 Task: Add a dependency to the task Integrate a new online platform for online writing services , the existing task  Create a new online platform for online cooking classes in the project CommPlan
Action: Mouse moved to (62, 408)
Screenshot: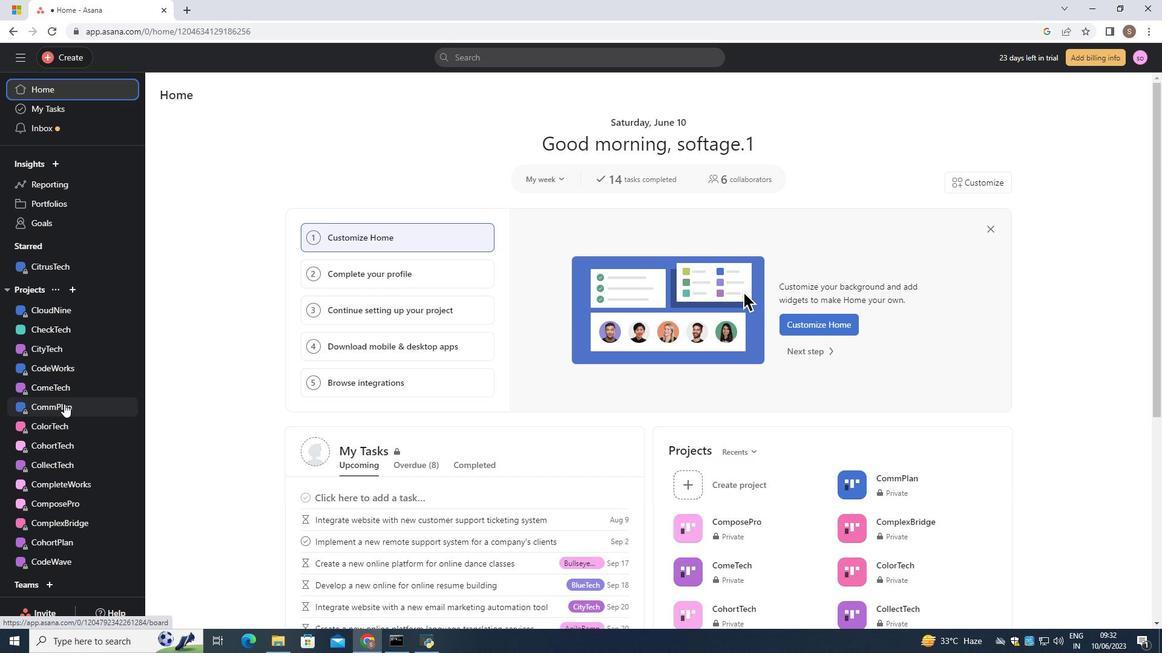 
Action: Mouse pressed left at (62, 408)
Screenshot: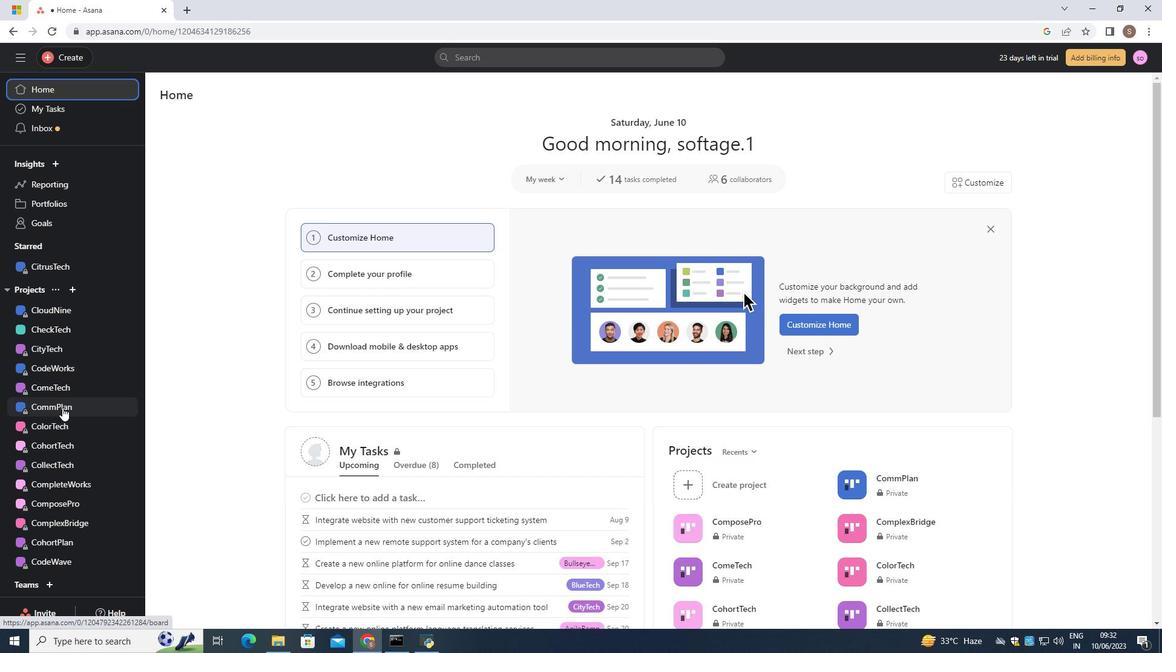 
Action: Mouse moved to (842, 211)
Screenshot: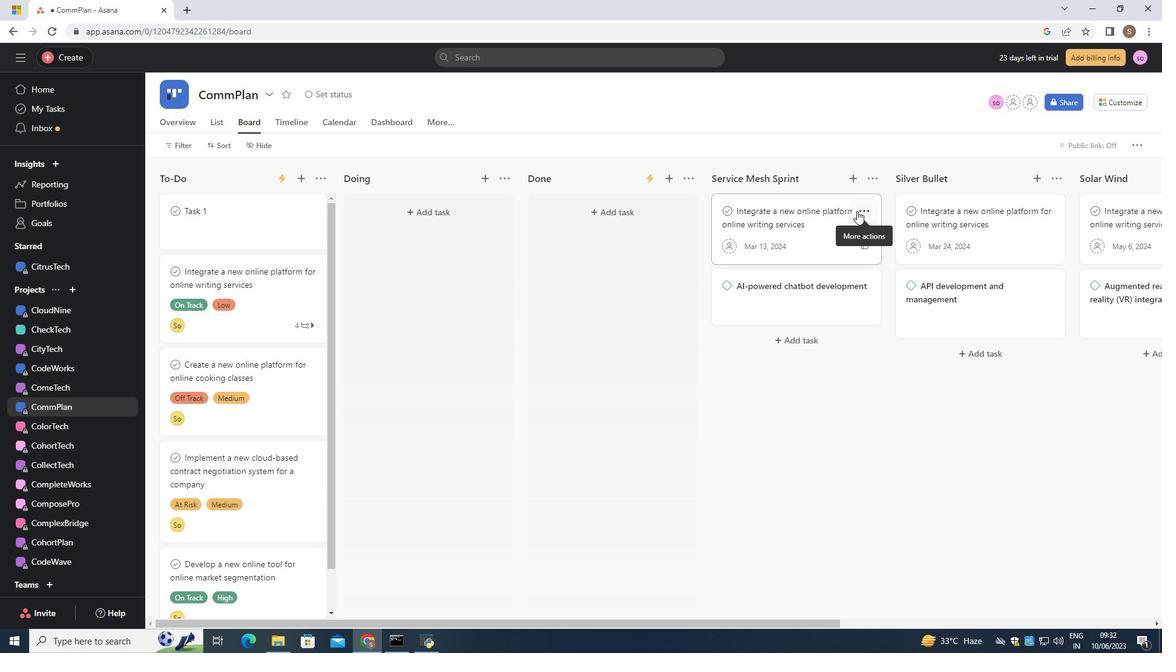 
Action: Mouse pressed left at (842, 211)
Screenshot: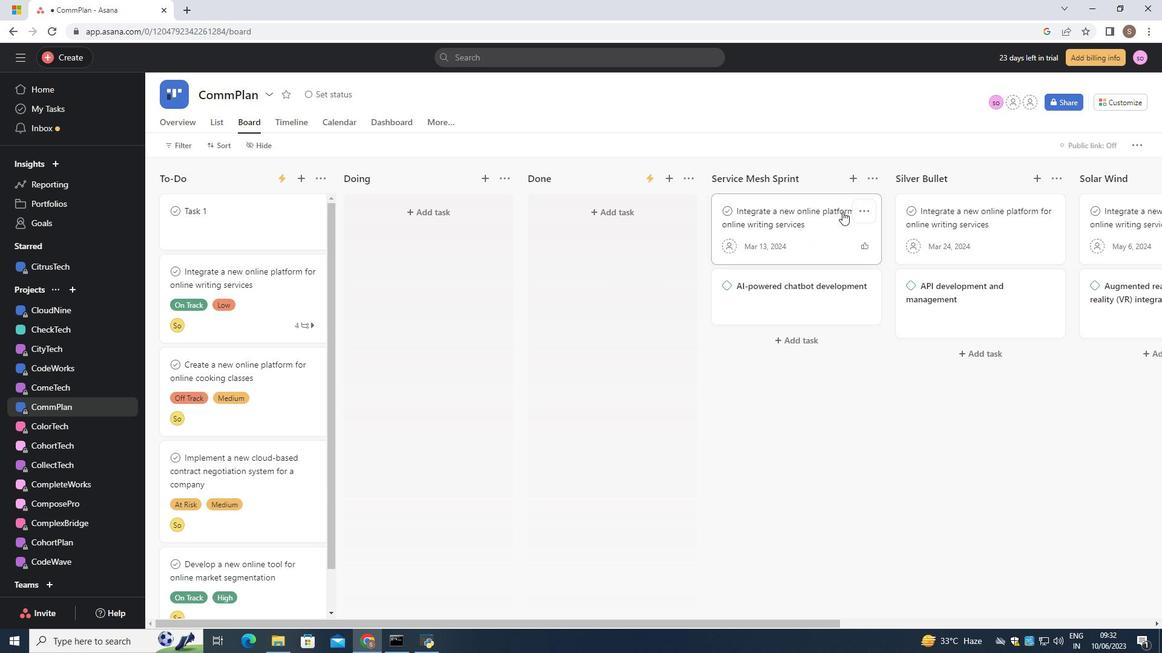 
Action: Mouse moved to (861, 353)
Screenshot: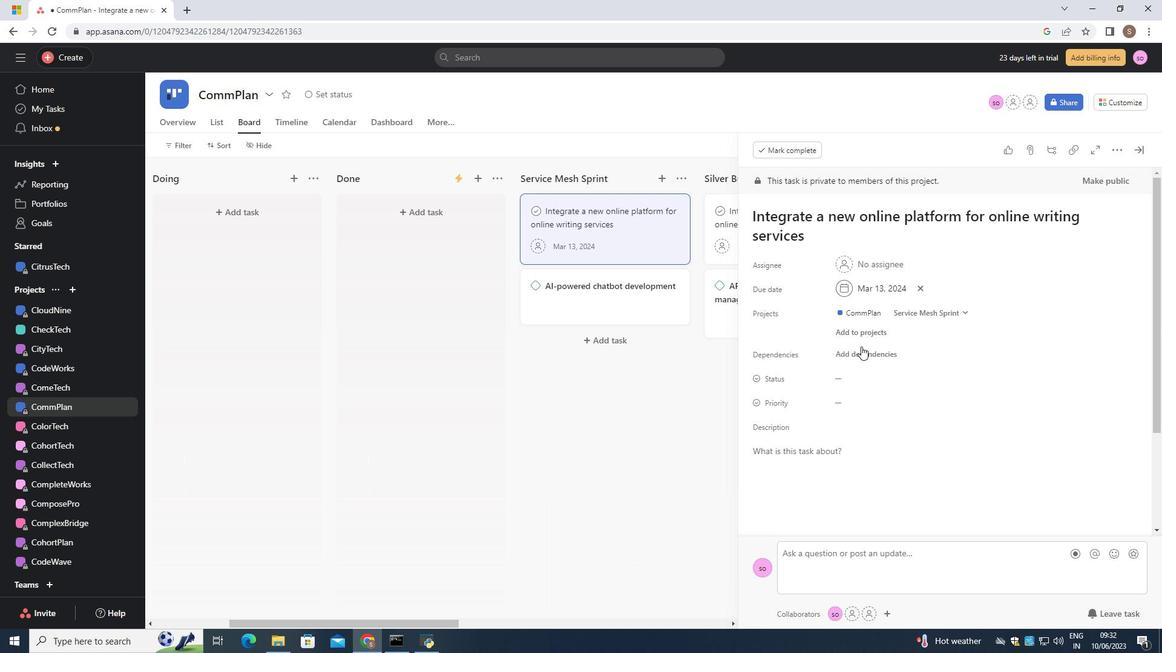 
Action: Mouse pressed left at (861, 353)
Screenshot: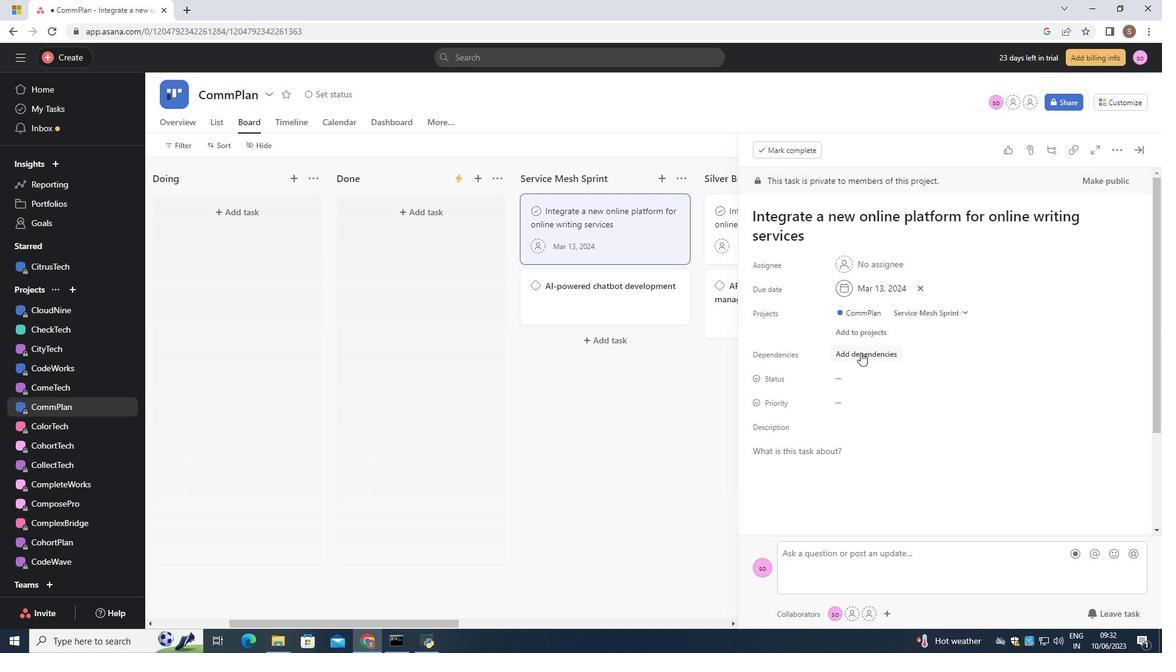 
Action: Key pressed <Key.shift>Create<Key.space>a<Key.space>new<Key.space>online<Key.space>platform<Key.space>for<Key.space>online<Key.space>cooking<Key.space>classes
Screenshot: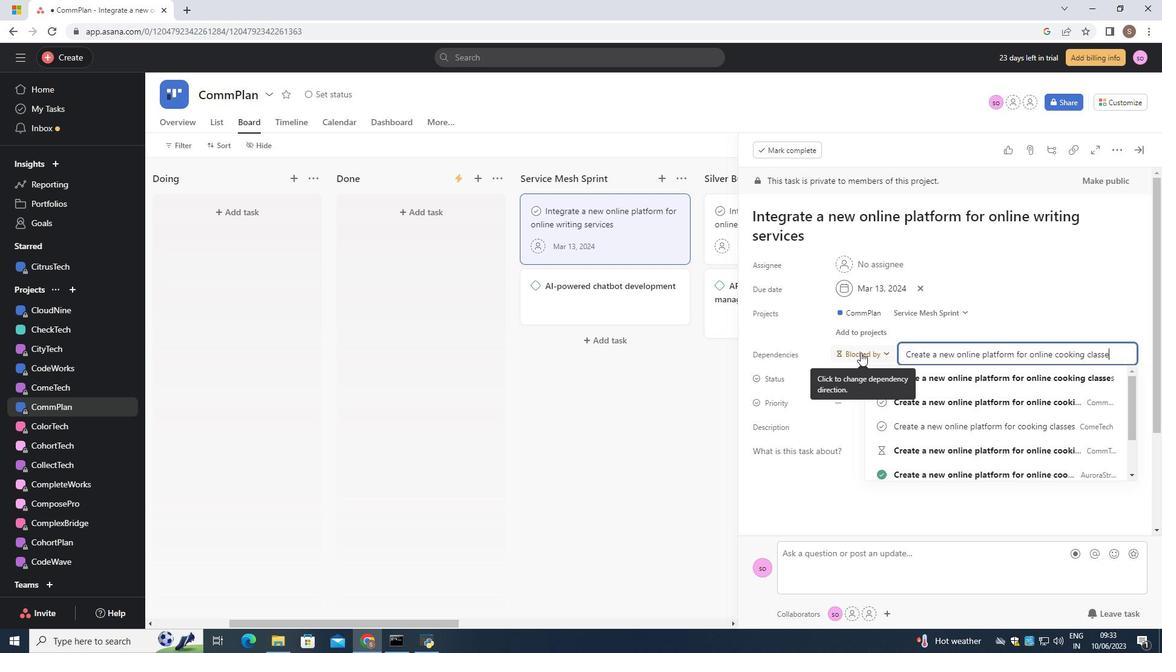 
Action: Mouse moved to (927, 376)
Screenshot: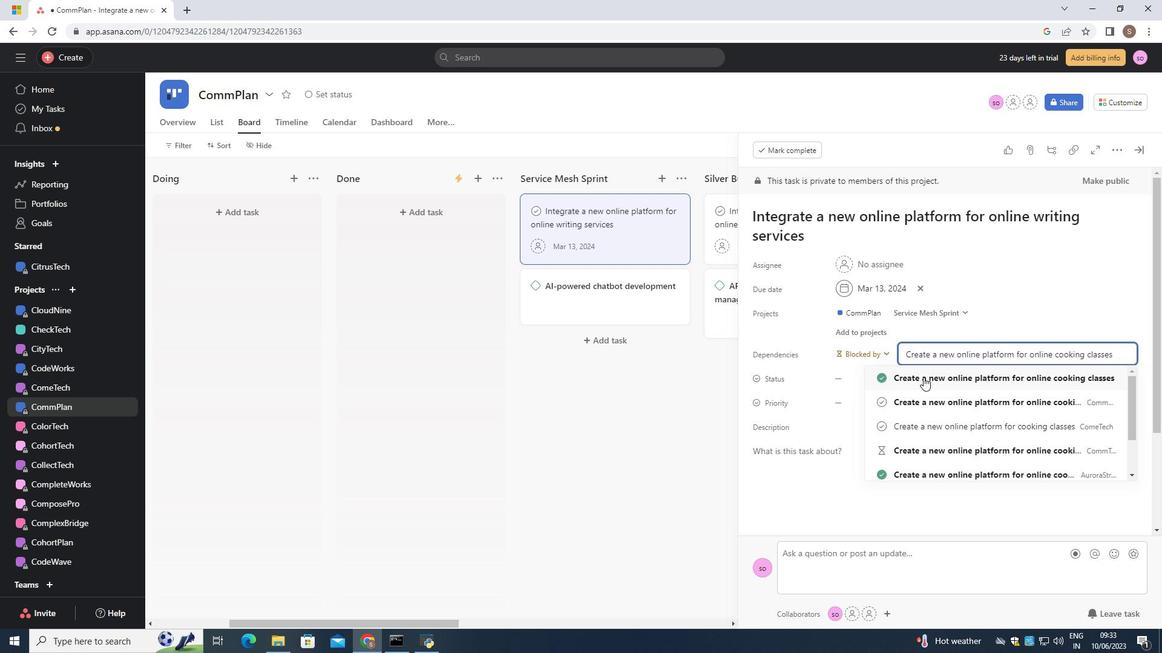 
Action: Mouse pressed left at (927, 376)
Screenshot: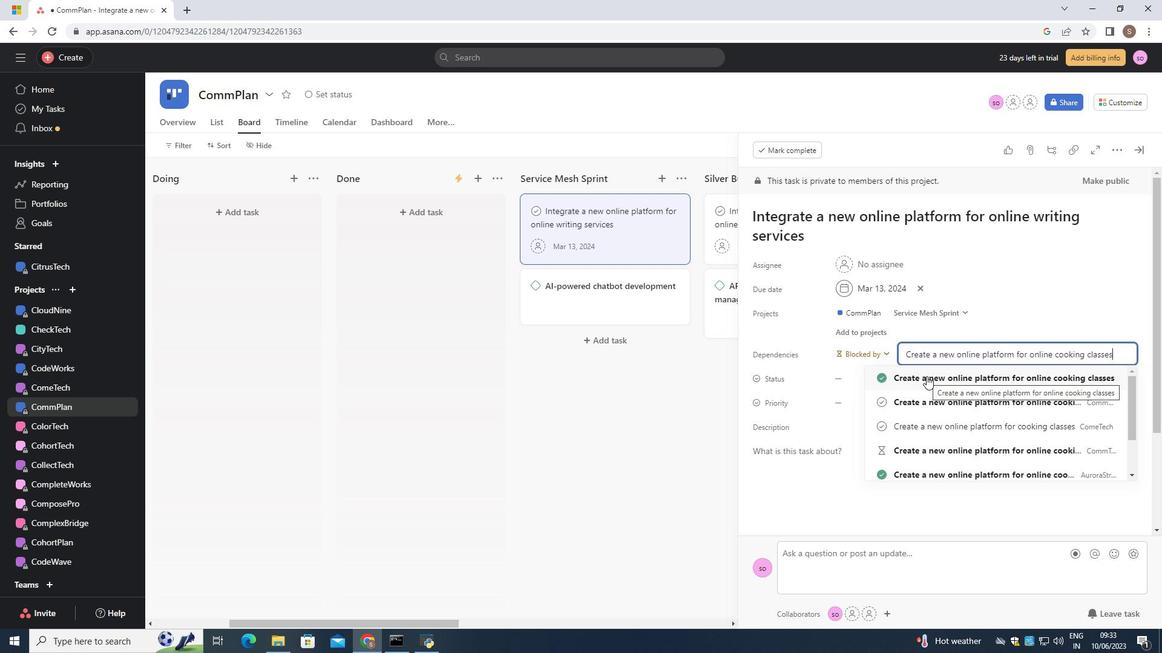 
Action: Mouse moved to (927, 376)
Screenshot: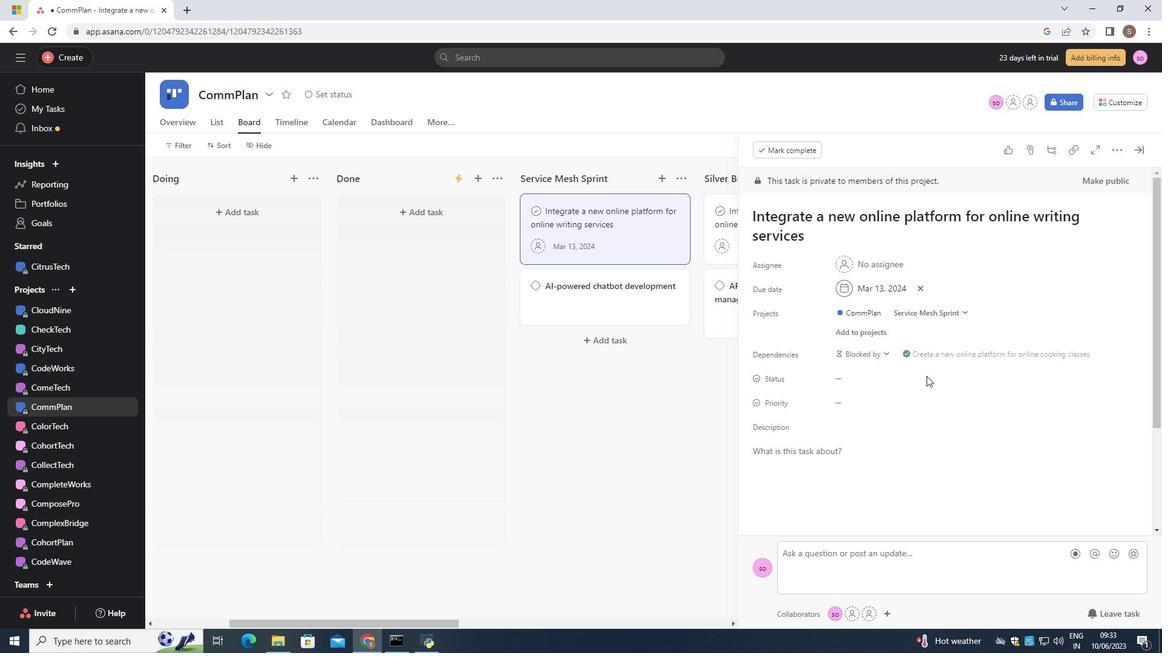 
